 Task: Check article "Macros Resources".
Action: Mouse moved to (933, 148)
Screenshot: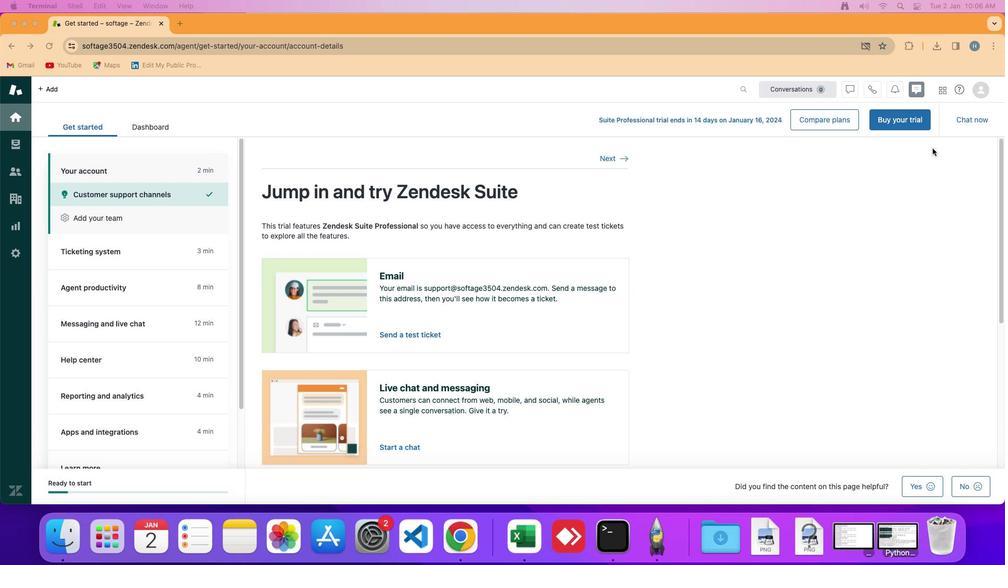 
Action: Mouse pressed left at (933, 148)
Screenshot: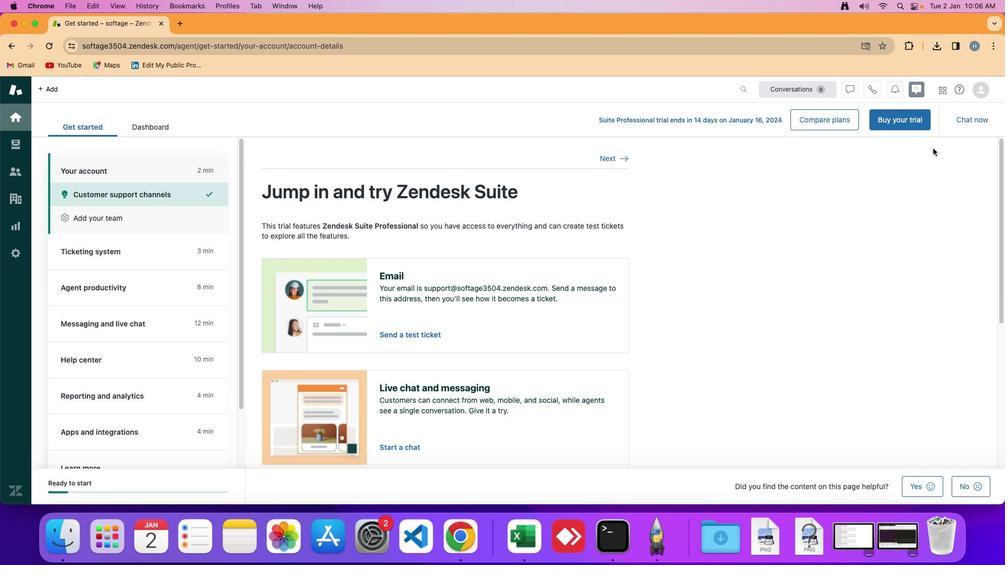 
Action: Mouse moved to (962, 90)
Screenshot: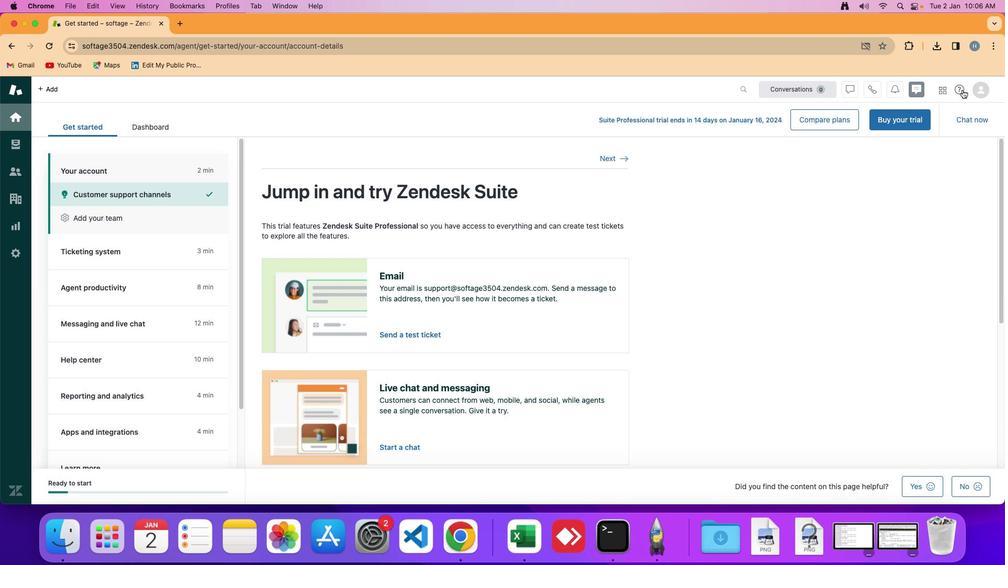 
Action: Mouse pressed left at (962, 90)
Screenshot: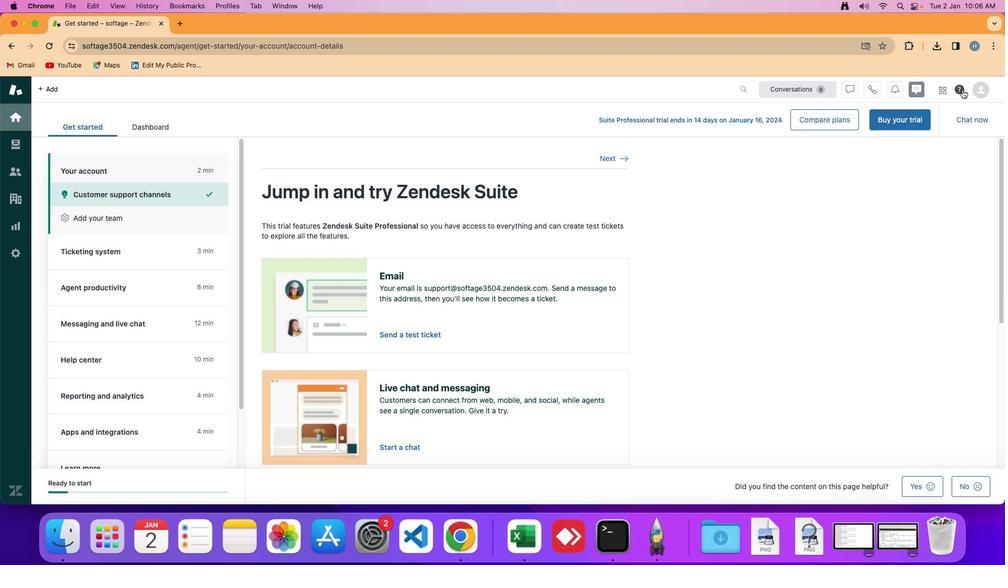 
Action: Mouse moved to (894, 295)
Screenshot: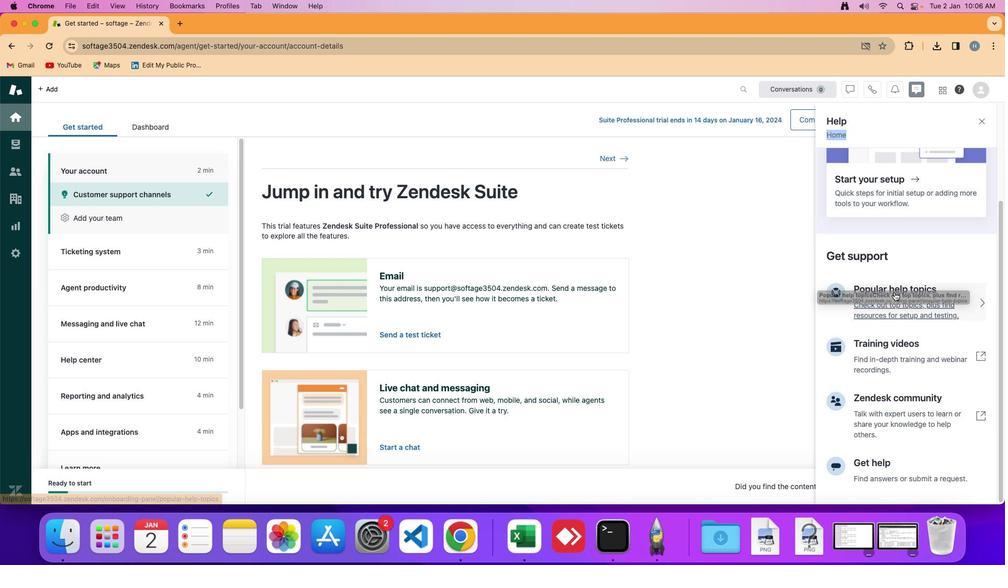 
Action: Mouse pressed left at (894, 295)
Screenshot: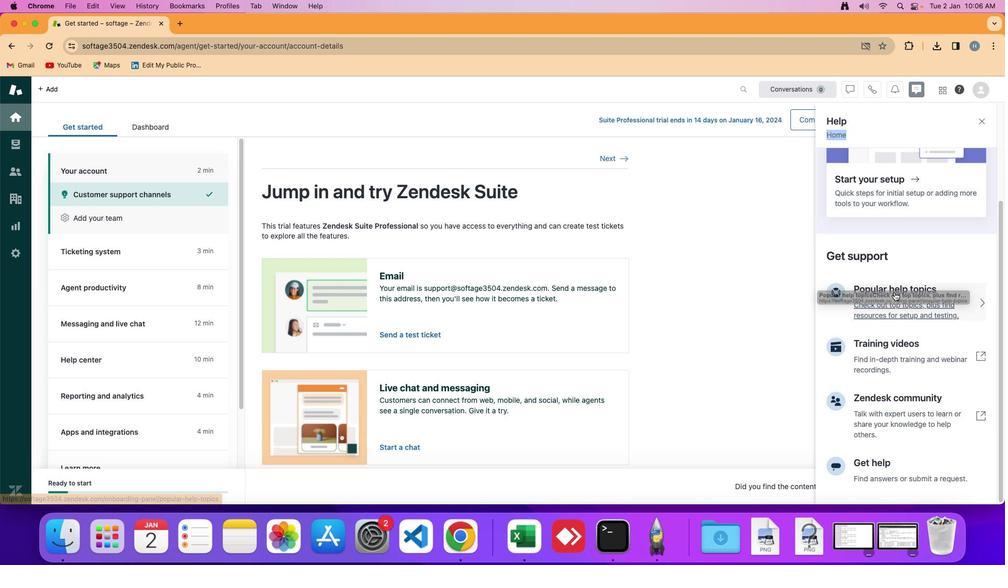 
Action: Mouse moved to (897, 292)
Screenshot: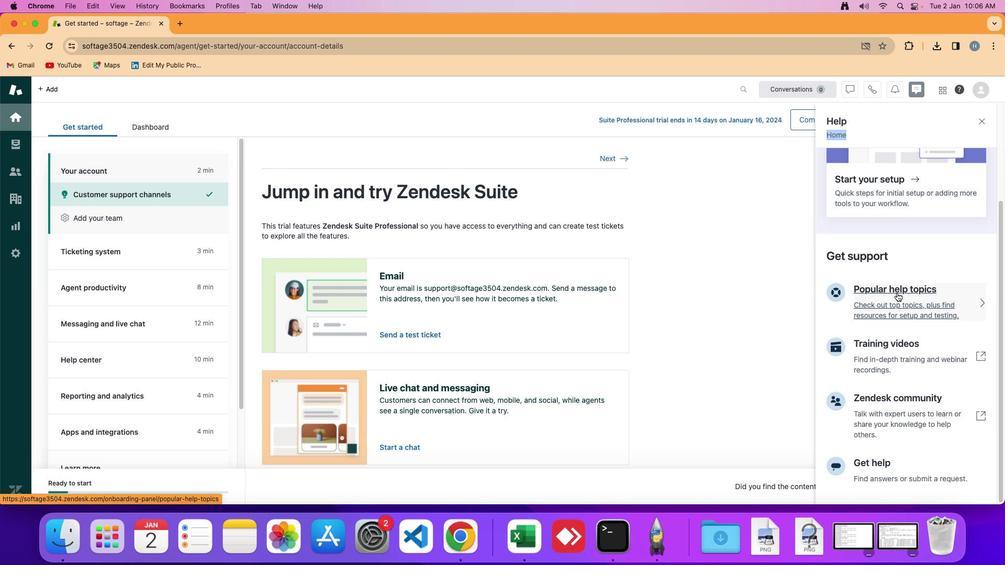 
Action: Mouse pressed left at (897, 292)
Screenshot: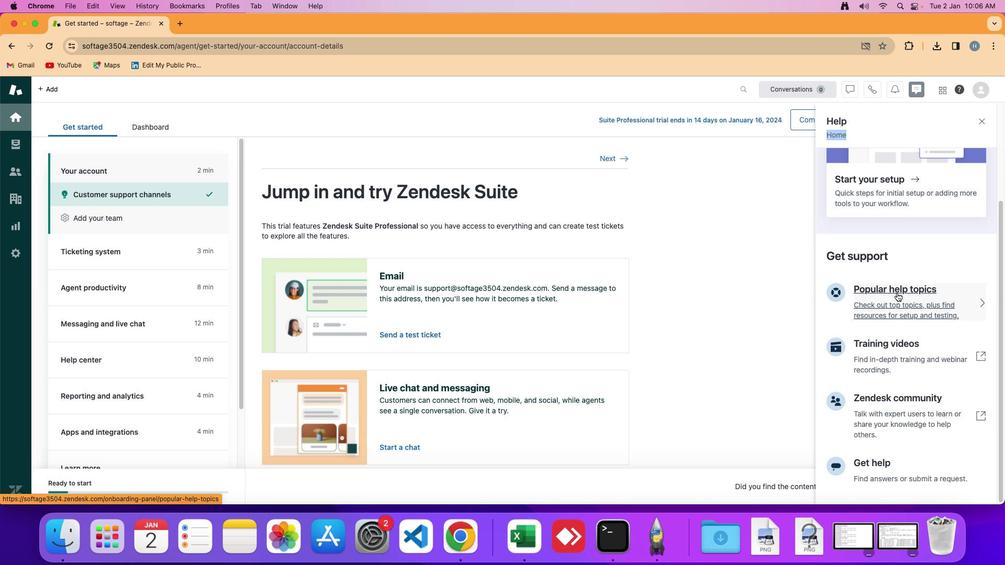 
Action: Mouse moved to (897, 374)
Screenshot: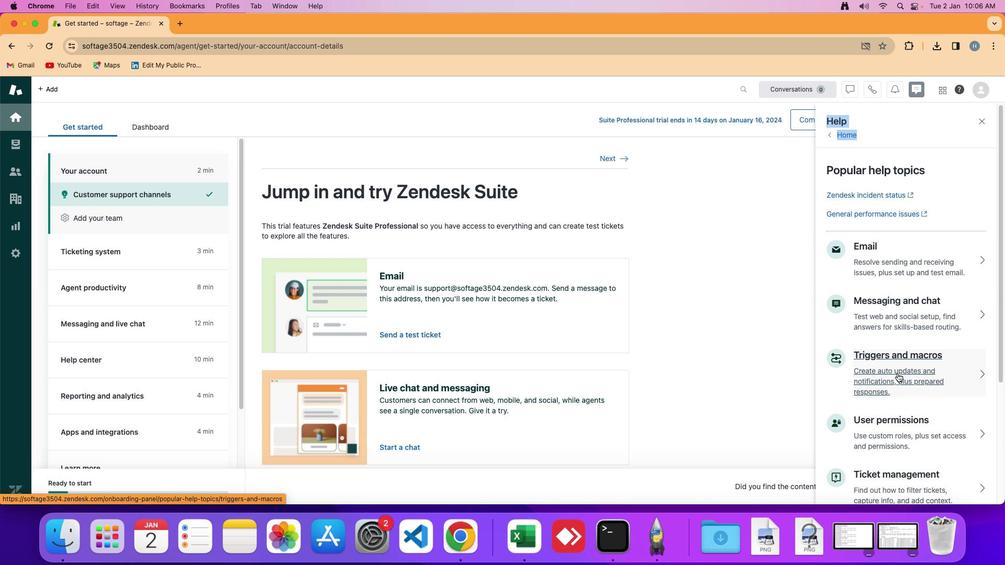 
Action: Mouse pressed left at (897, 374)
Screenshot: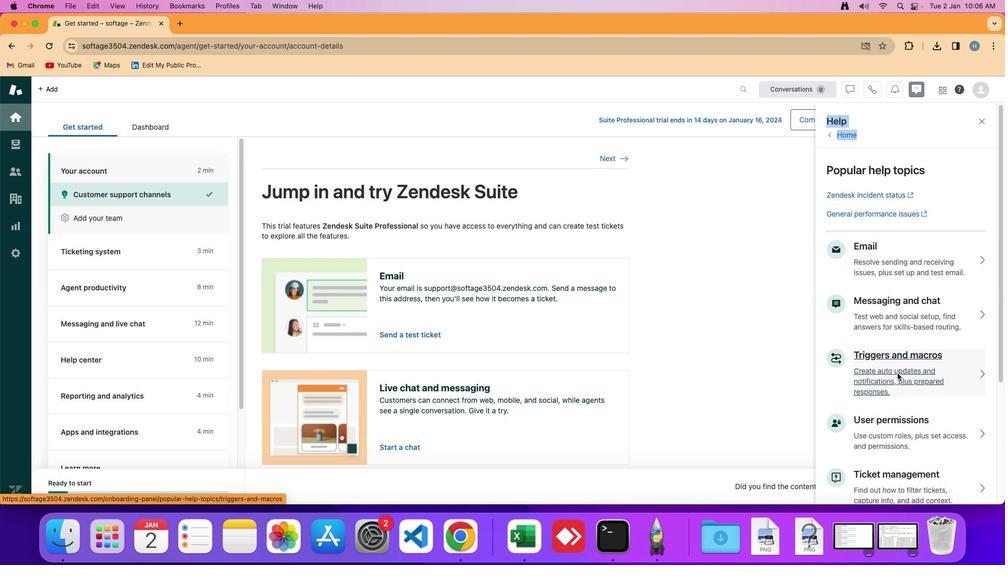 
Action: Mouse moved to (899, 412)
Screenshot: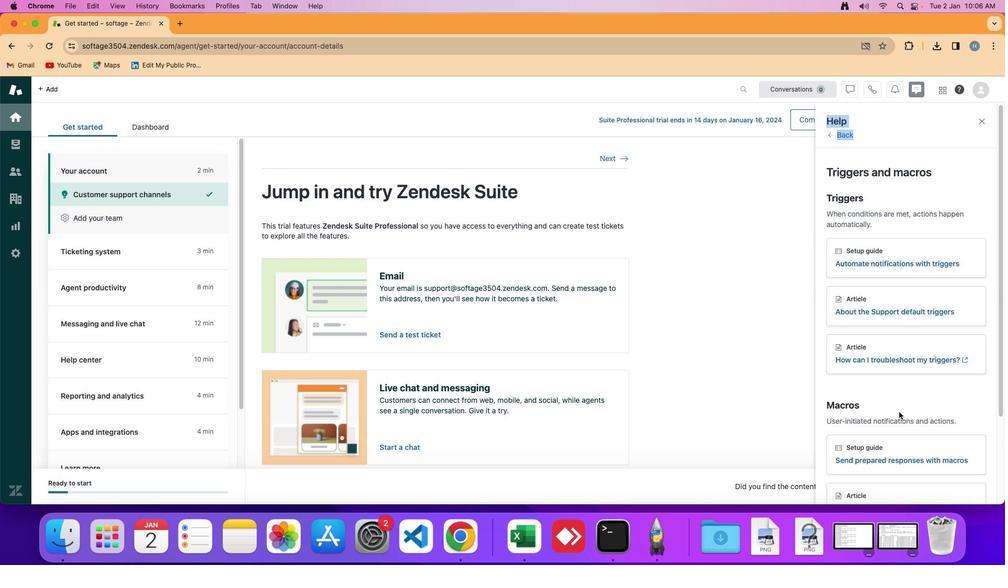 
Action: Mouse scrolled (899, 412) with delta (0, 0)
Screenshot: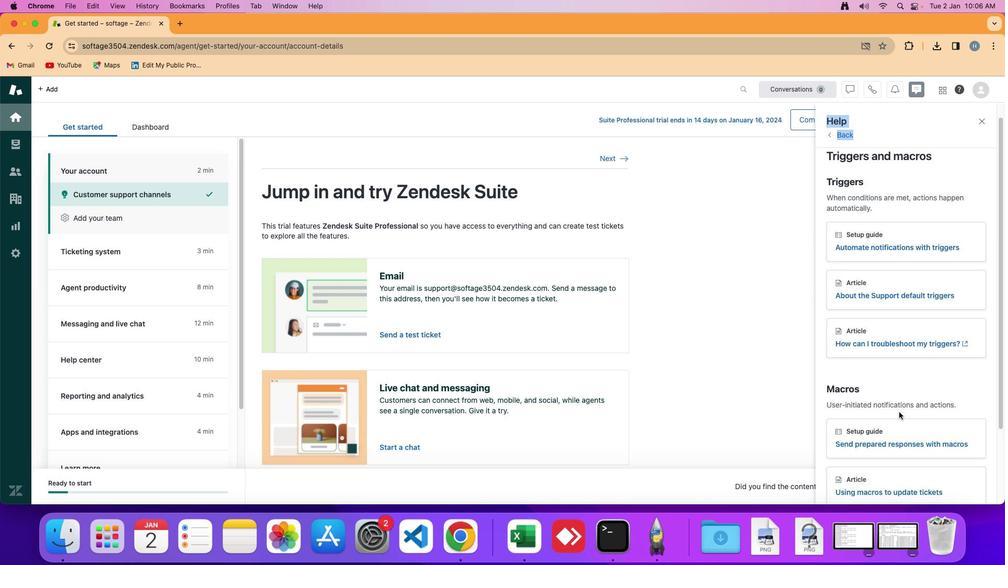 
Action: Mouse scrolled (899, 412) with delta (0, 0)
Screenshot: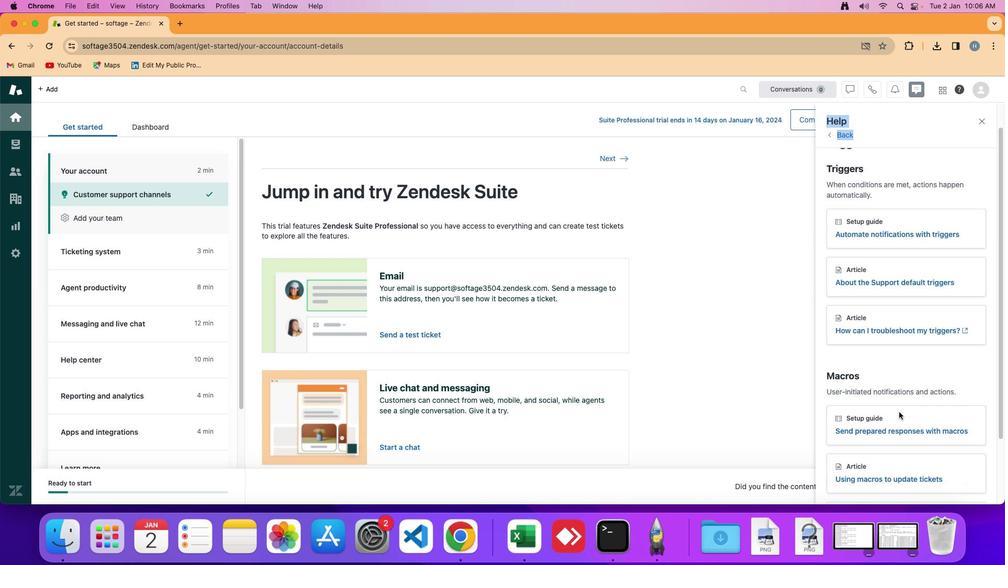 
Action: Mouse scrolled (899, 412) with delta (0, -2)
Screenshot: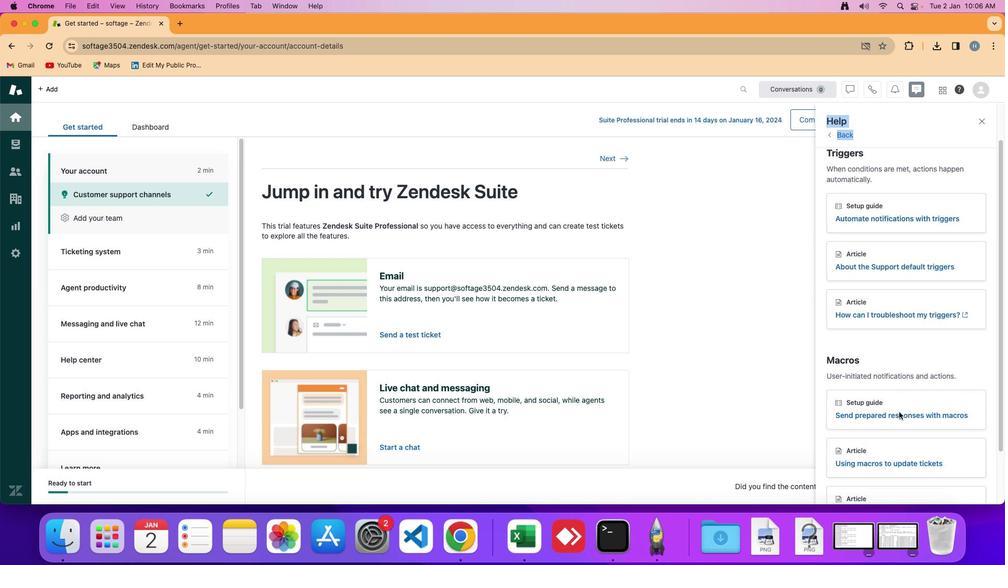 
Action: Mouse scrolled (899, 412) with delta (0, 1)
Screenshot: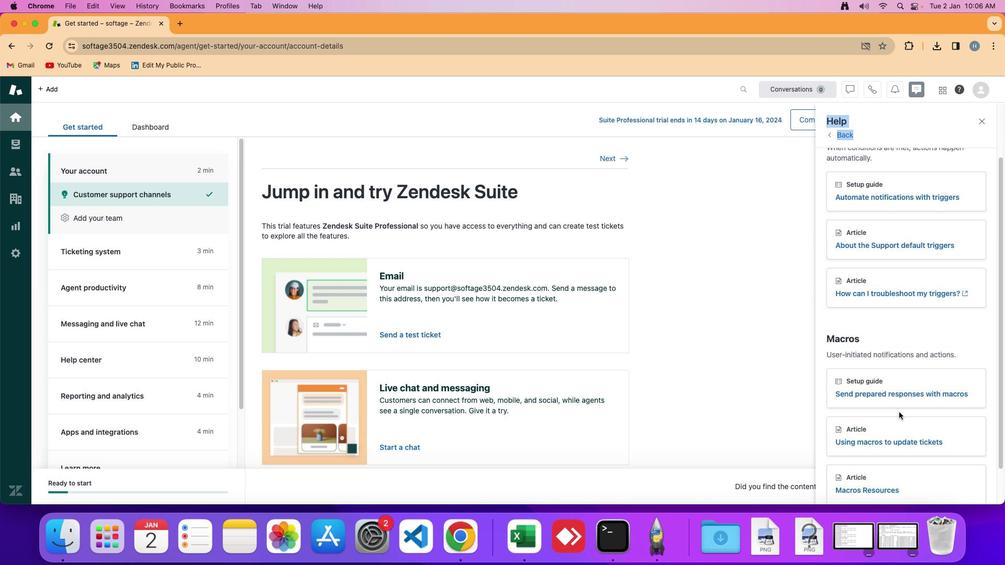 
Action: Mouse scrolled (899, 412) with delta (0, -1)
Screenshot: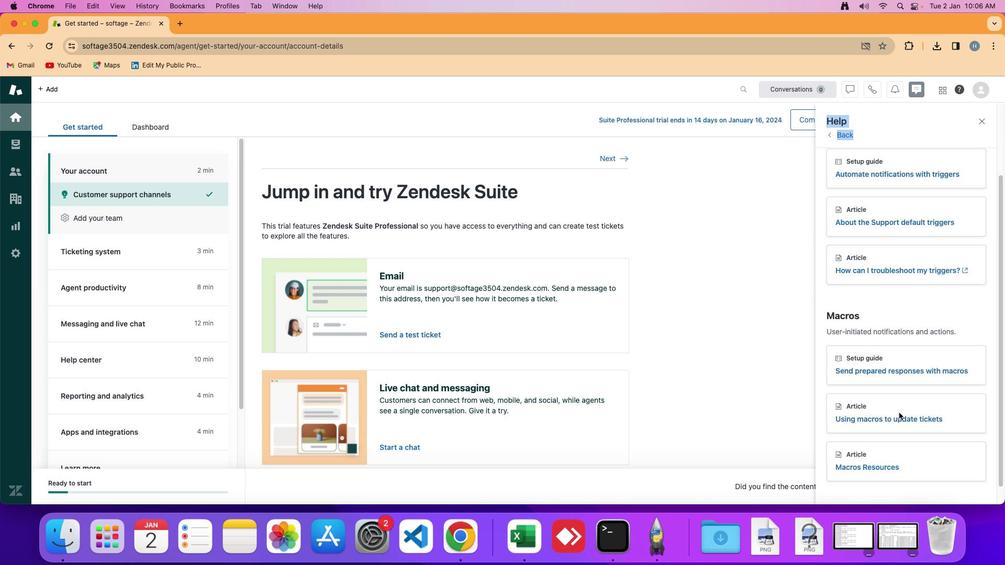 
Action: Mouse moved to (871, 447)
Screenshot: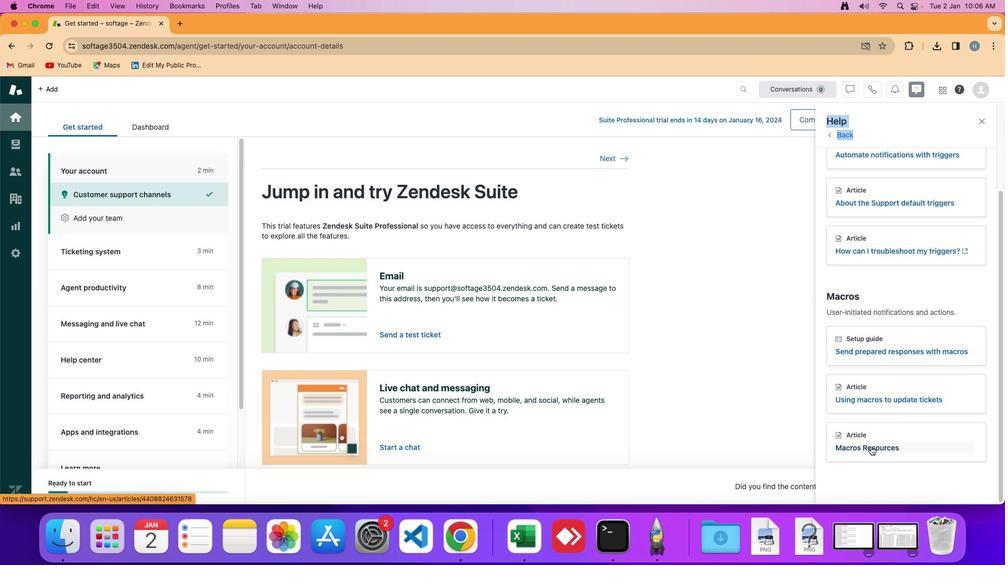 
Action: Mouse pressed left at (871, 447)
Screenshot: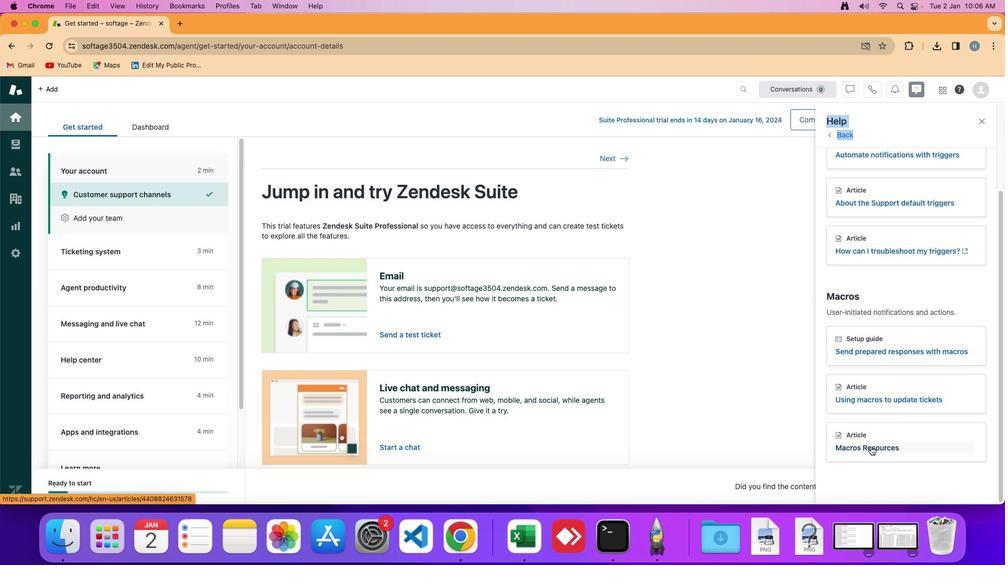 
Action: Mouse moved to (880, 357)
Screenshot: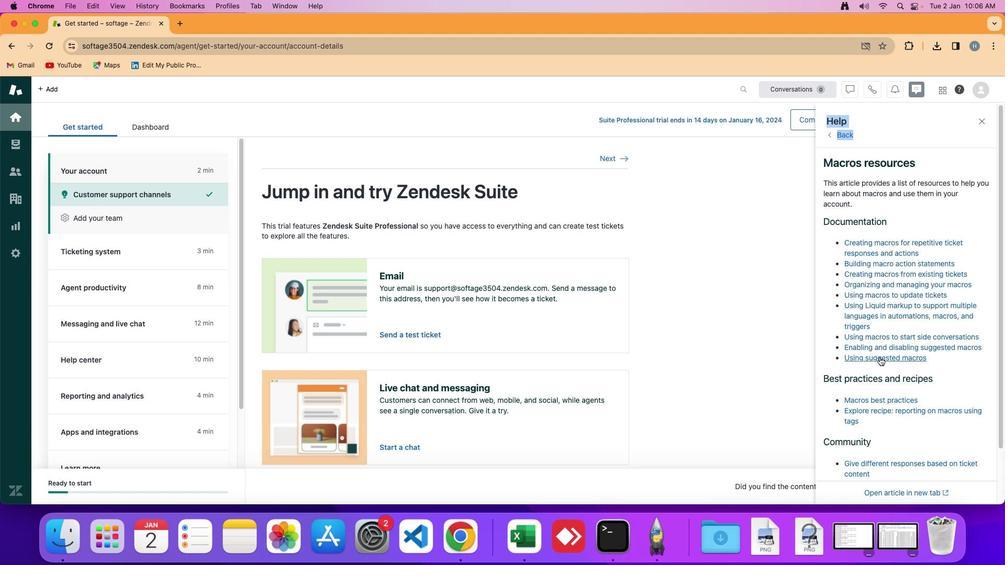 
